 Task: Filters and Effects: Add a slow zoom-in effect to a still image.
Action: Mouse moved to (685, 631)
Screenshot: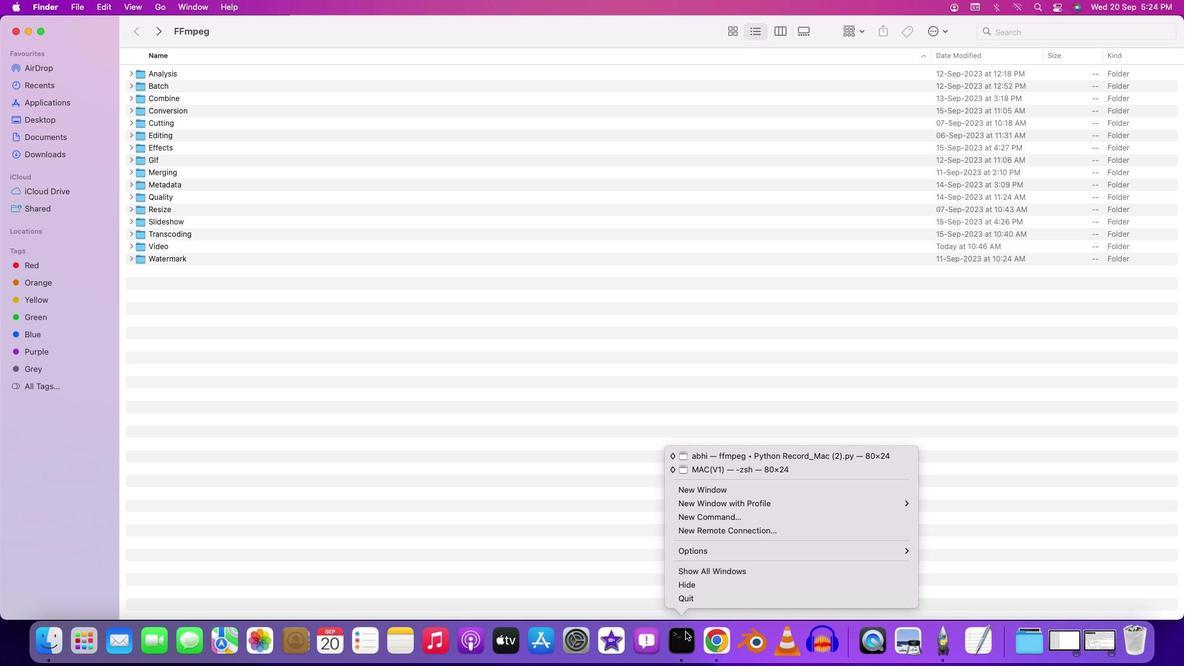 
Action: Mouse pressed right at (685, 631)
Screenshot: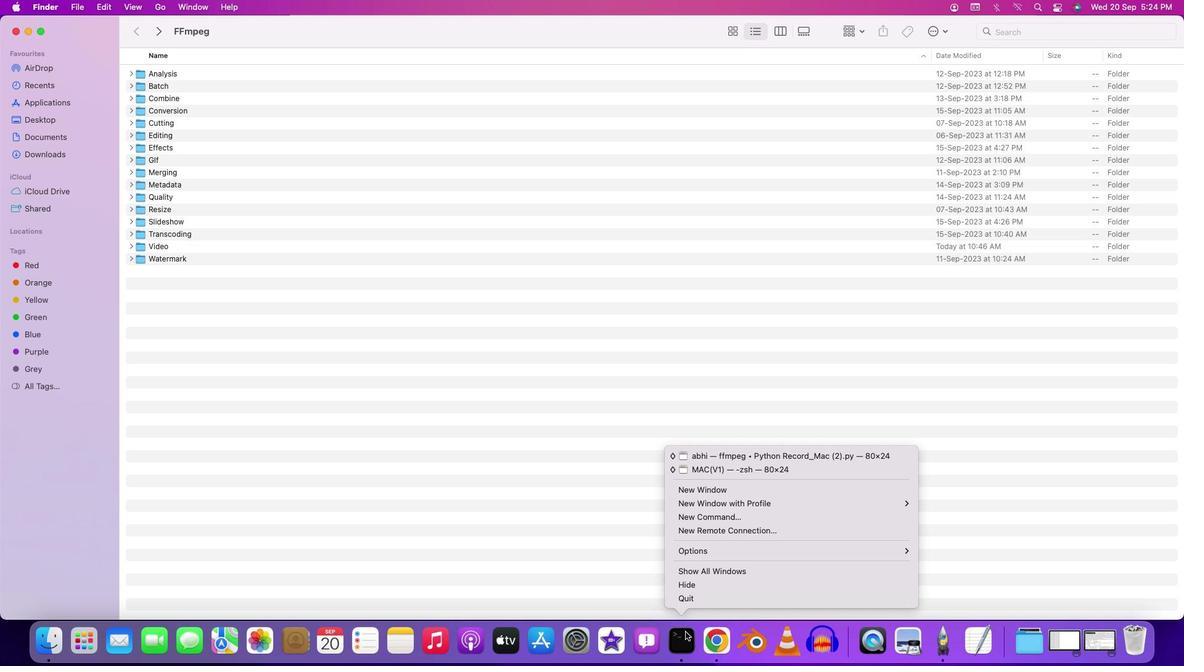 
Action: Mouse moved to (702, 493)
Screenshot: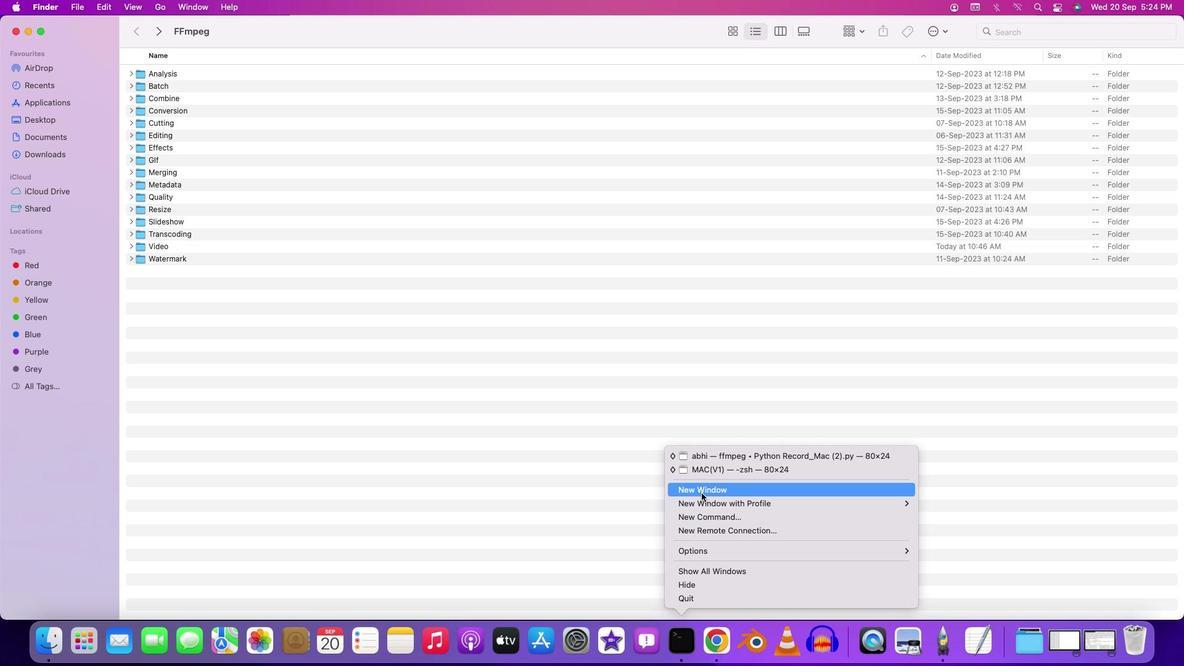 
Action: Mouse pressed left at (702, 493)
Screenshot: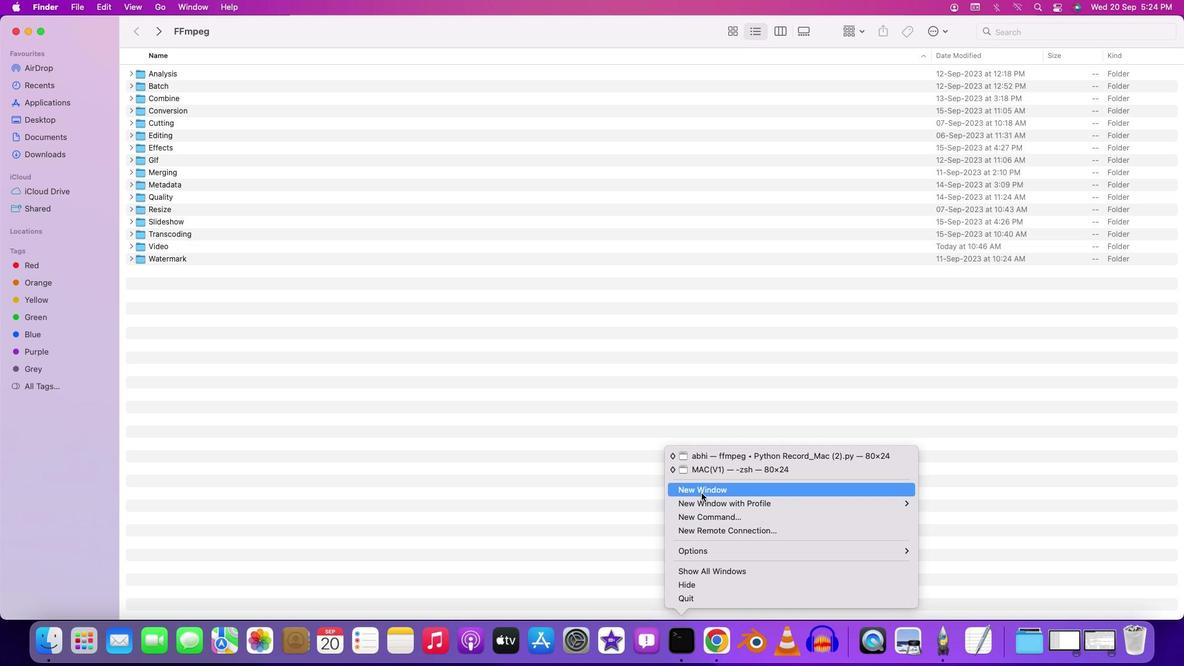 
Action: Mouse moved to (209, 27)
Screenshot: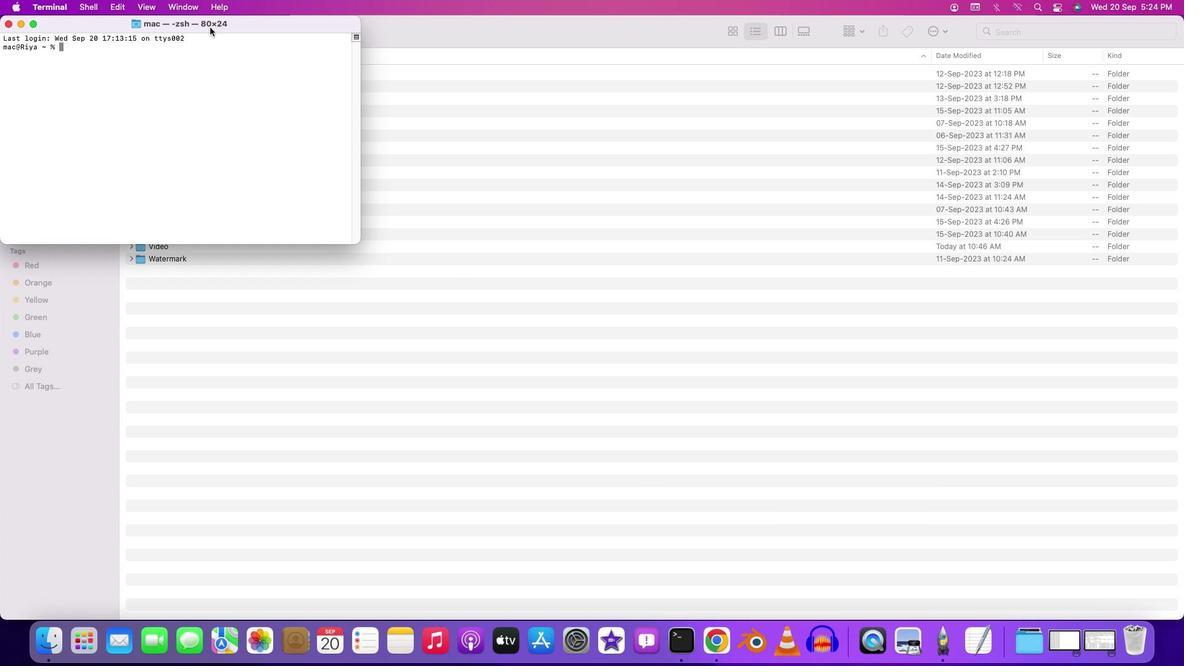 
Action: Mouse pressed left at (209, 27)
Screenshot: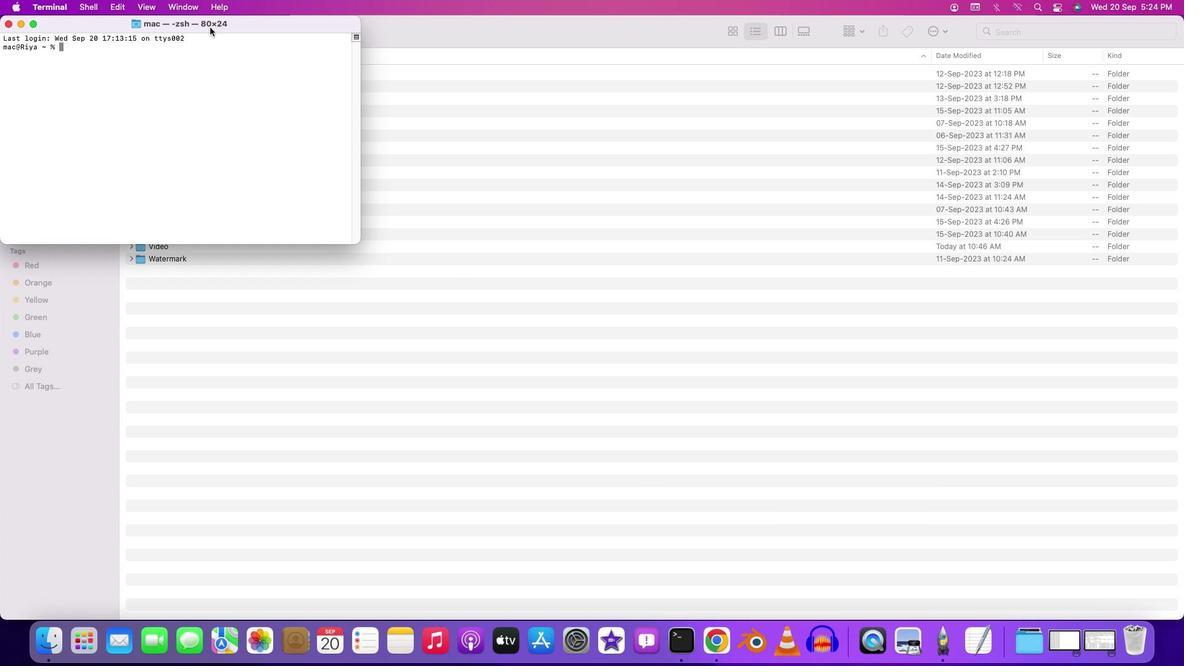 
Action: Mouse pressed left at (209, 27)
Screenshot: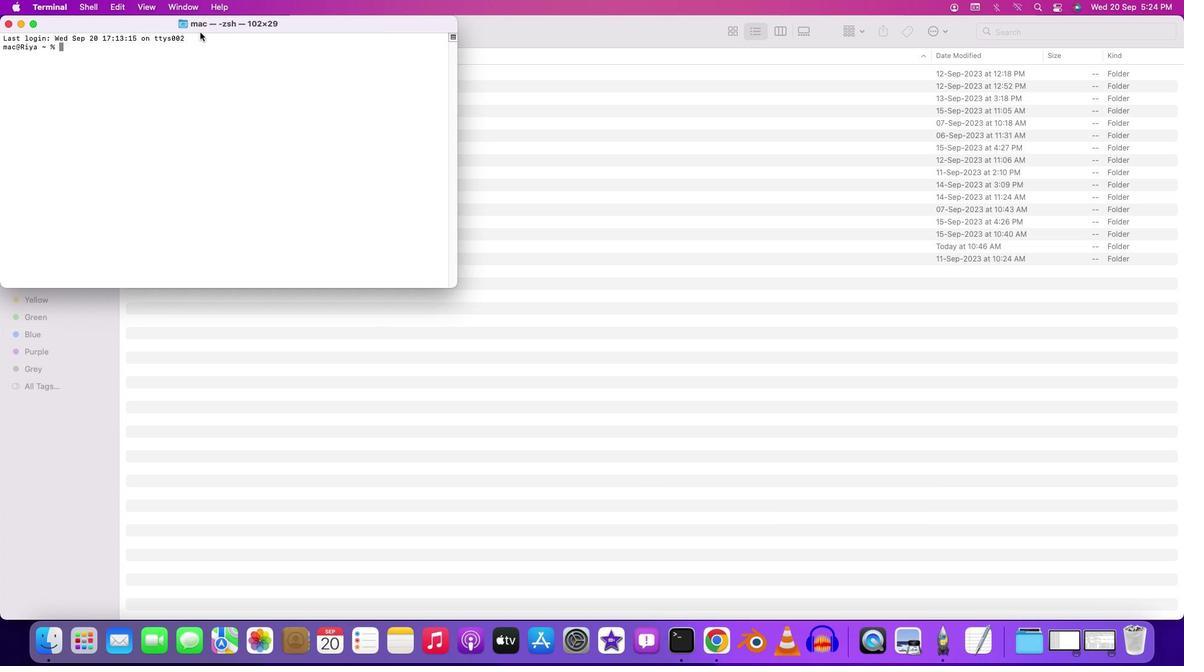 
Action: Mouse moved to (157, 53)
Screenshot: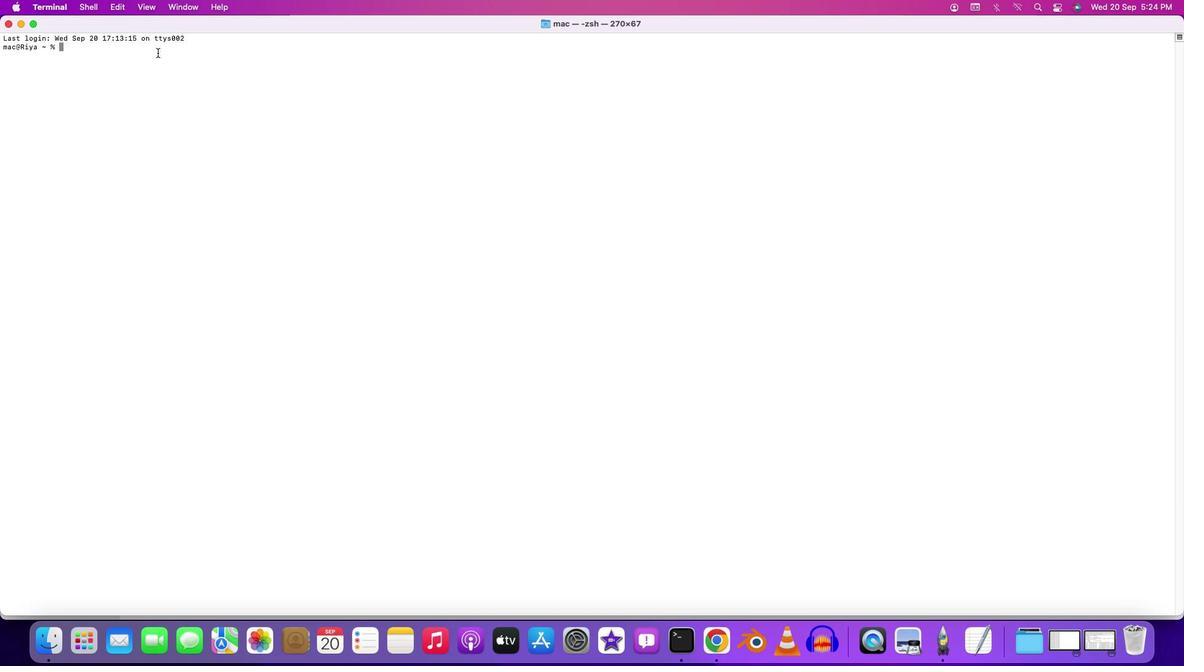 
Action: Mouse pressed left at (157, 53)
Screenshot: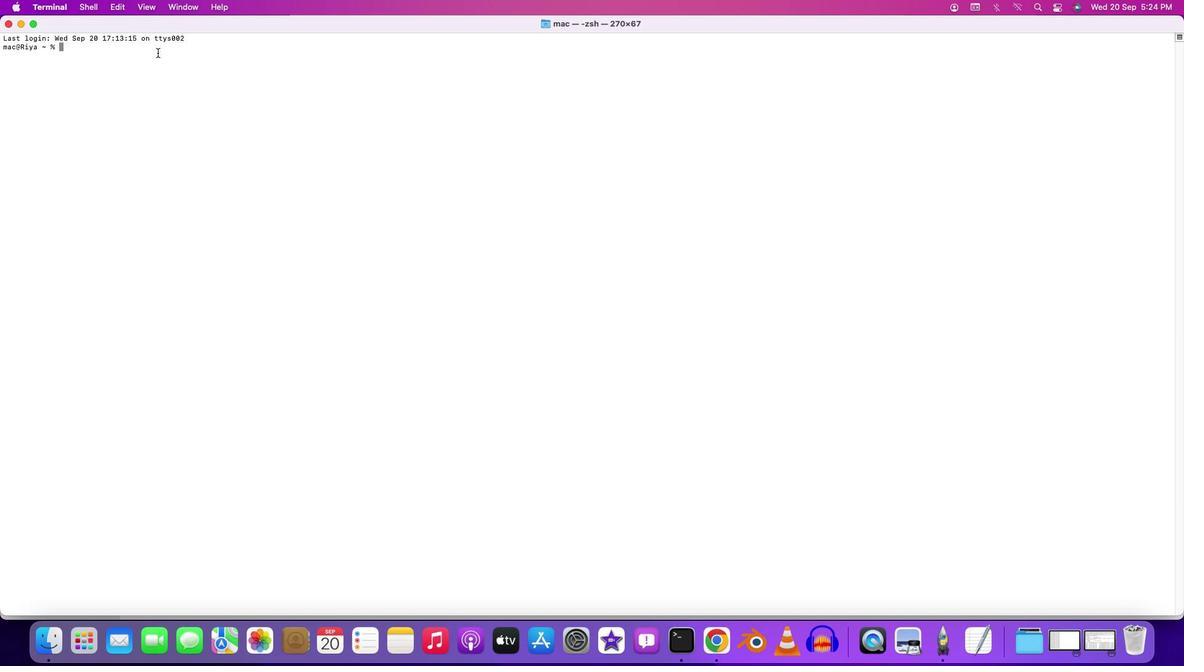 
Action: Key pressed 'c''d'Key.space'd''e''s''k''t''o''p'Key.enter'c''d'Key.space'b''a''t''c''h'Key.enter'c''d'Key.space'f''f''m''p''e''g'Key.enter'c''d'Key.space'b''a''t''c''h'Key.enter'c''d'Key.space'v''i''d''e''o'Key.enter'f''f''m''p''e''g'Key.space'-''l''o''o''p'Key.space'1'Key.space'i'Key.backspace'-''i'Key.space'i''n''p''u''t''.''j''p''g'Key.space'-''v''f'Key.spaceKey.shift'"''z''o''o''m''p''a''n'Key.leftKey.leftKey.leftKey.leftKey.leftKey.leftKey.leftKey.leftKey.leftKey.leftKey.leftKey.leftKey.leftKey.leftKey.leftKey.leftKey.leftKey.leftKey.leftKey.leftKey.leftKey.leftKey.leftKey.leftKey.leftKey.leftKey.leftKey.rightKey.rightKey.rightKey.rightKey.rightKey.rightKey.rightKey.rightKey.rightKey.rightKey.rightKey.rightKey.rightKey.rightKey.rightKey.rightKey.rightKey.rightKey.rightKey.rightKey.rightKey.rightKey.rightKey.rightKey.rightKey.rightKey.rightKey.rightKey.rightKey.right'=''z''='"'"'m''i''n'Key.shift'(''z''o''o''m'Key.shift'+''0''.''0''0''1''5'',''1''.''5'Key.shift')'Key.leftKey.leftKey.leftKey.leftKey.leftKey.leftKey.leftKey.leftKey.leftKey.leftKey.leftKey.leftKey.leftKey.leftKey.leftKey.leftKey.leftKey.leftKey.leftKey.rightKey.rightKey.rightKey.rightKey.rightKey.rightKey.rightKey.rightKey.rightKey.rightKey.rightKey.rightKey.rightKey.rightKey.rightKey.rightKey.rightKey.rightKey.rightKey.rightKey.right"'"'k'Key.backspaceKey.shift':''x''='"'"'i''w''/''2''-'Key.shift'(''i''w''/''z''p''p'Key.backspaceKey.backspace'o''o''m''/''2'Key.shift')'"'"Key.shift':''y''='"'"'i''h''/''2''-'Key.shift'(''i''h'Key.leftKey.leftKey.leftKey.leftKey.leftKey.leftKey.leftKey.leftKey.leftKey.leftKey.leftKey.leftKey.leftKey.leftKey.leftKey.leftKey.leftKey.leftKey.leftKey.leftKey.leftKey.leftKey.leftKey.leftKey.leftKey.leftKey.leftKey.leftKey.rightKey.rightKey.rightKey.rightKey.rightKey.rightKey.rightKey.rightKey.rightKey.rightKey.rightKey.rightKey.rightKey.rightKey.rightKey.rightKey.rightKey.rightKey.rightKey.rightKey.rightKey.rightKey.rightKey.rightKey.rightKey.rightKey.rightKey.right'/''z''o''o''m''/''2'Key.shift_r')'"'"Key.shift_r':''d''=''1''0''0'Key.shift_r'"'Key.space'-''t'Key.space'1''0'Key.space'-''c'Key.shift_r':''v'Key.space'l''i''b''x''2''6''4'Key.space'-''c'Key.shift':''a'Key.space'a''a''c'Key.space'-''s''t''r''i''c''t'Key.space'e''x''[''e'Key.backspaceKey.backspace'p''e''r''i''m''e''n''t''a''l'Key.space'o''u''t''p''u''t'Key.shift'_''z''o''o''m''.''m''p''4'Key.enter'y'Key.enter
Screenshot: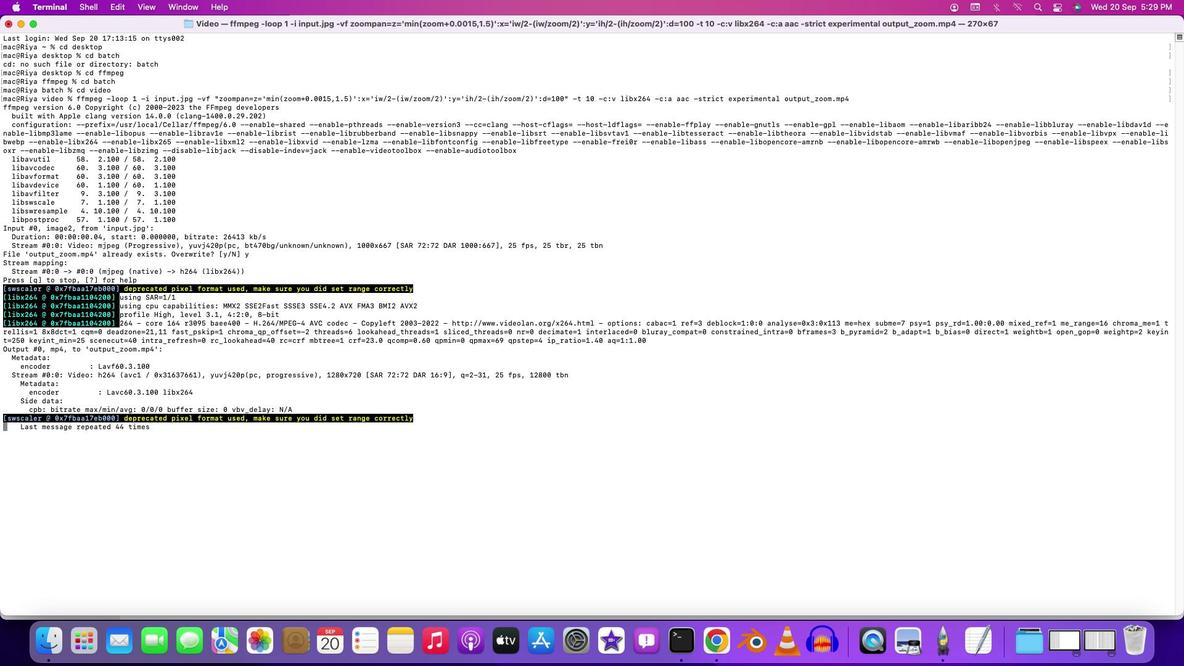 
Action: Mouse moved to (557, 549)
Screenshot: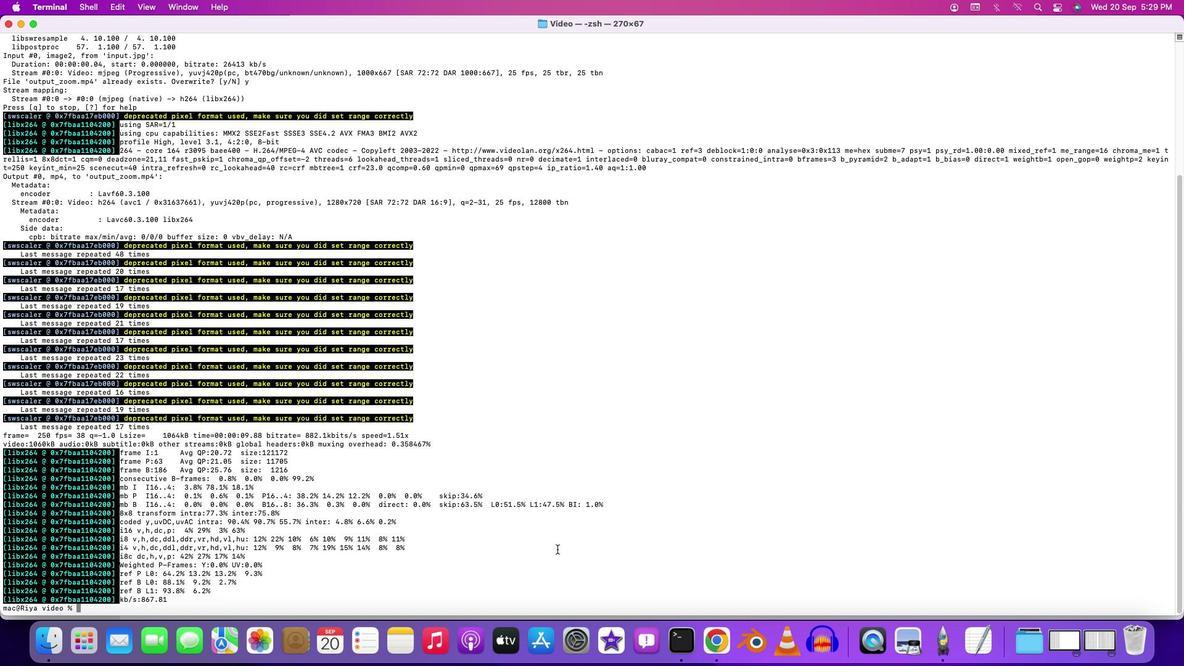 
Action: Mouse pressed left at (557, 549)
Screenshot: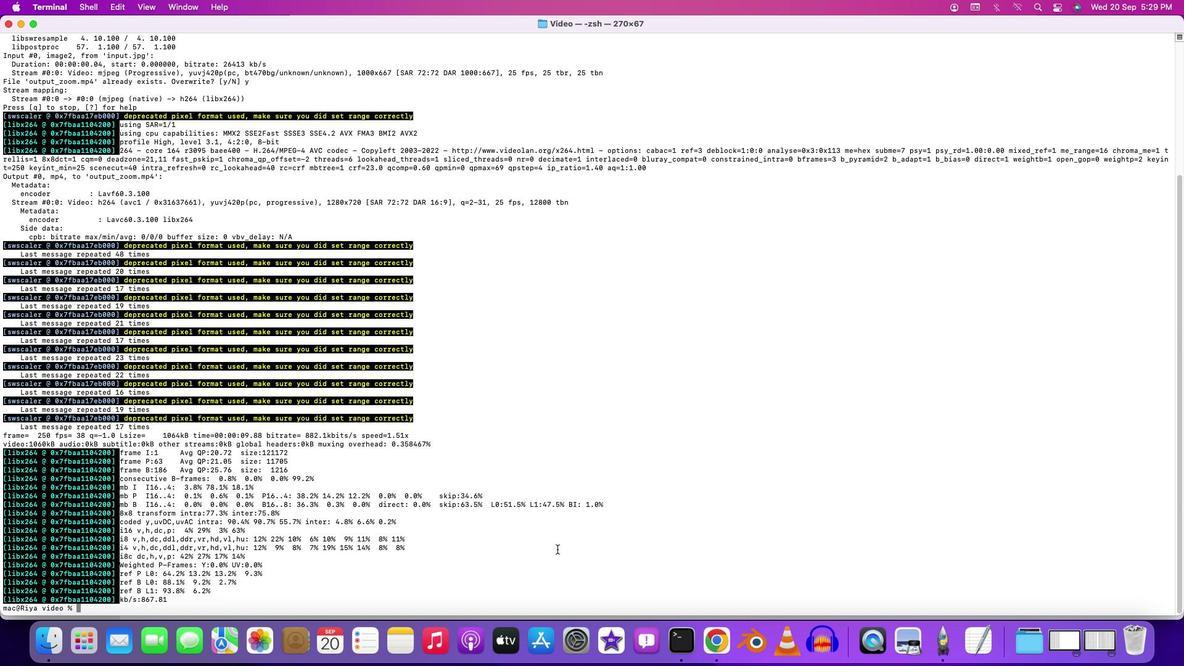 
